 Task: In the  document instruction.docx Use the tool word Count 'and display word count while typing'. Find the word using Dictionary 'updated'. Below name insert the link: www.facebook.com
Action: Mouse moved to (218, 77)
Screenshot: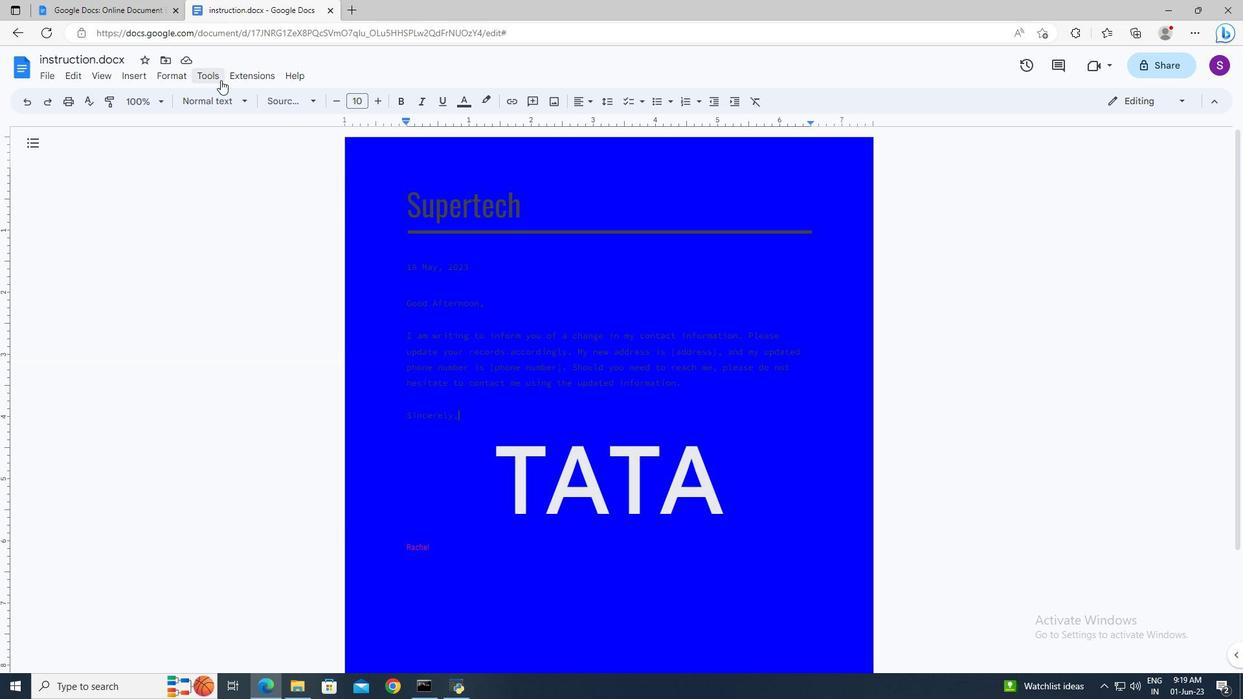 
Action: Mouse pressed left at (218, 77)
Screenshot: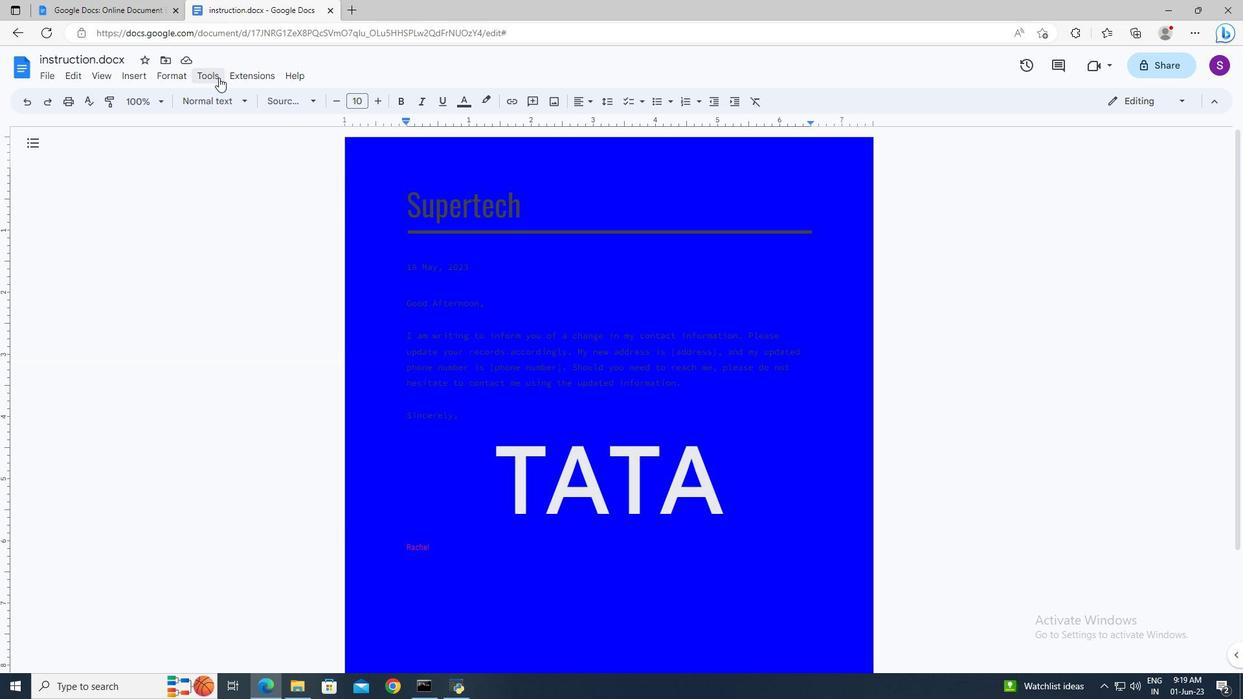 
Action: Mouse moved to (225, 114)
Screenshot: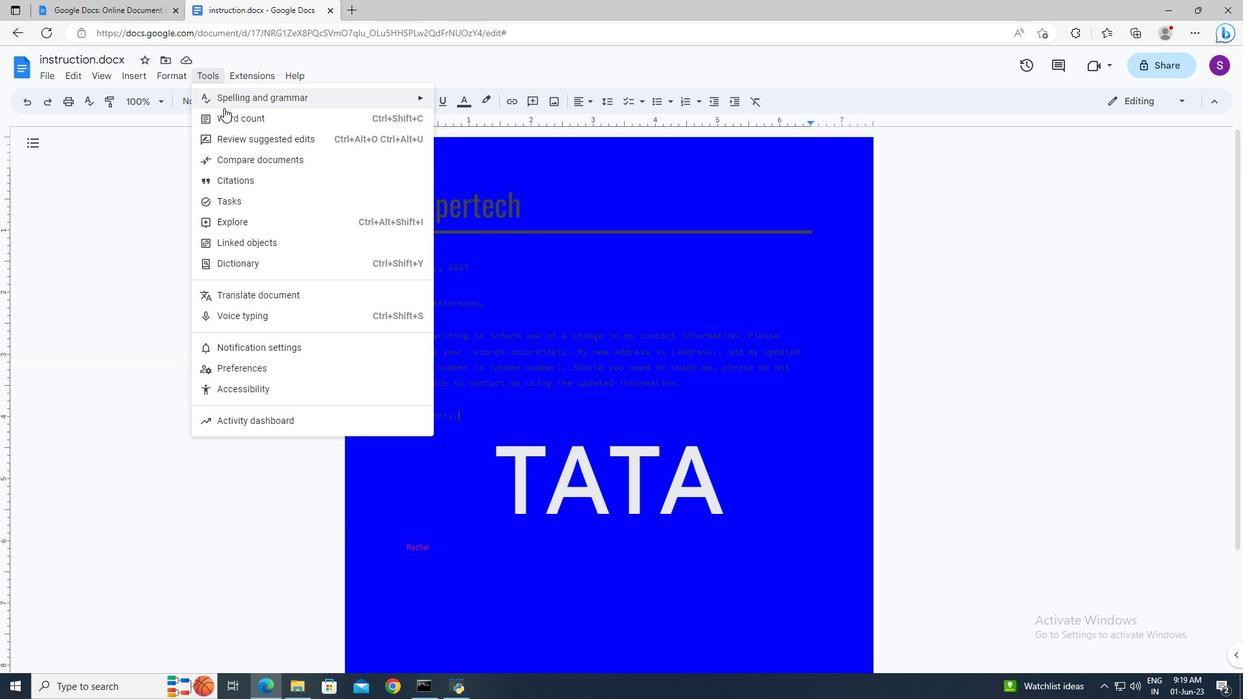 
Action: Mouse pressed left at (225, 114)
Screenshot: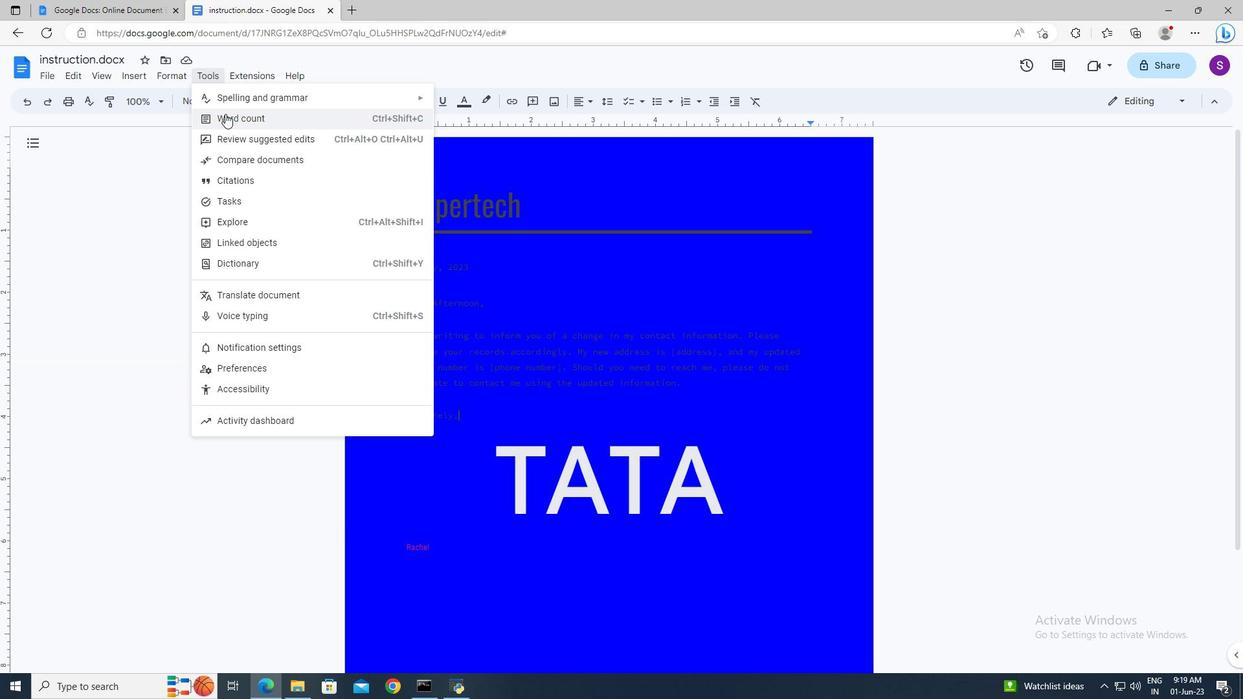 
Action: Mouse moved to (539, 419)
Screenshot: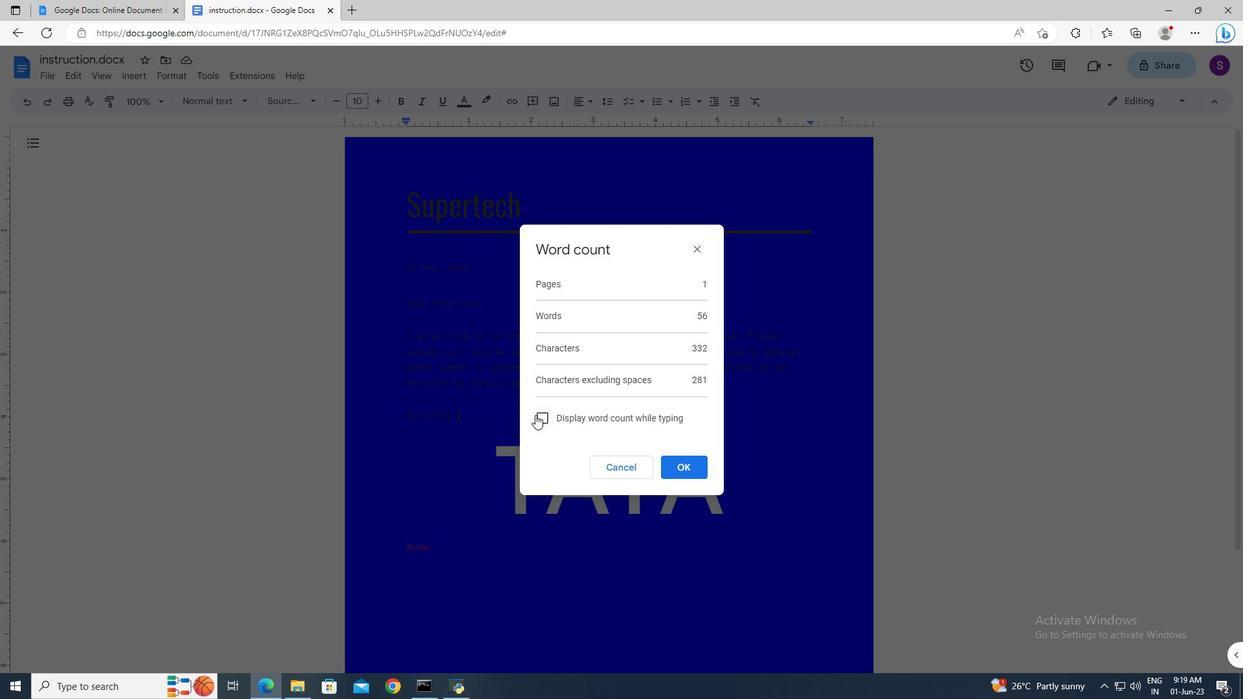
Action: Mouse pressed left at (539, 419)
Screenshot: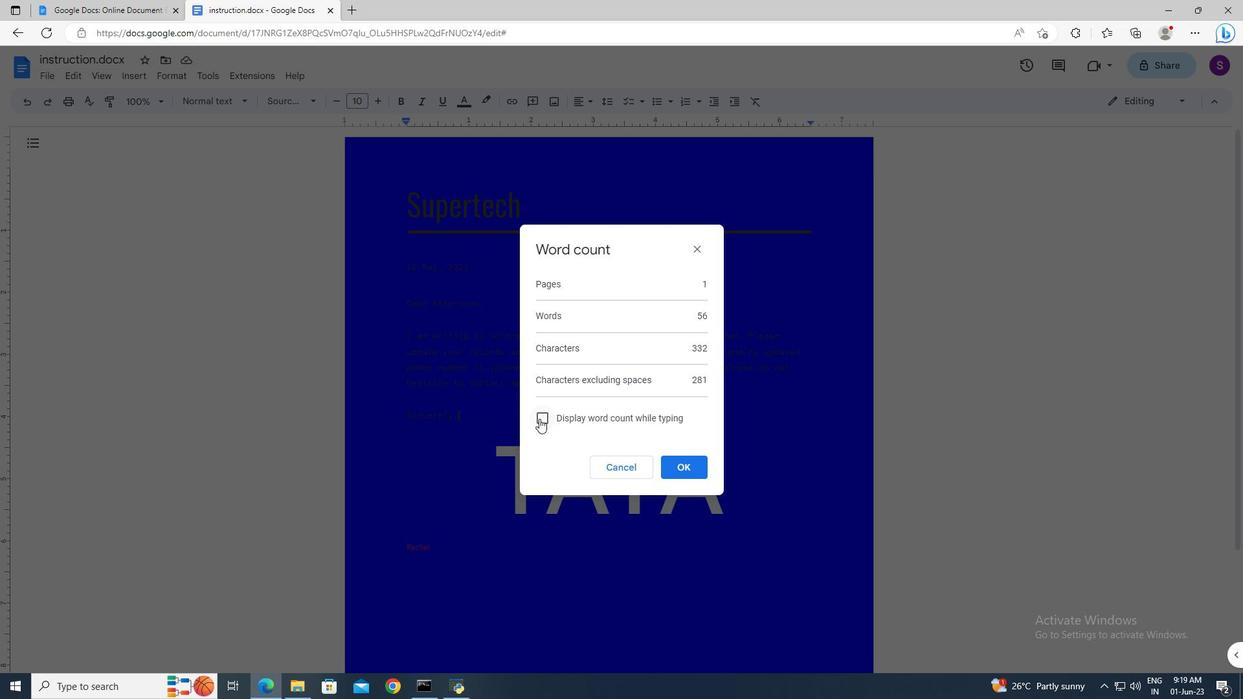 
Action: Mouse moved to (677, 467)
Screenshot: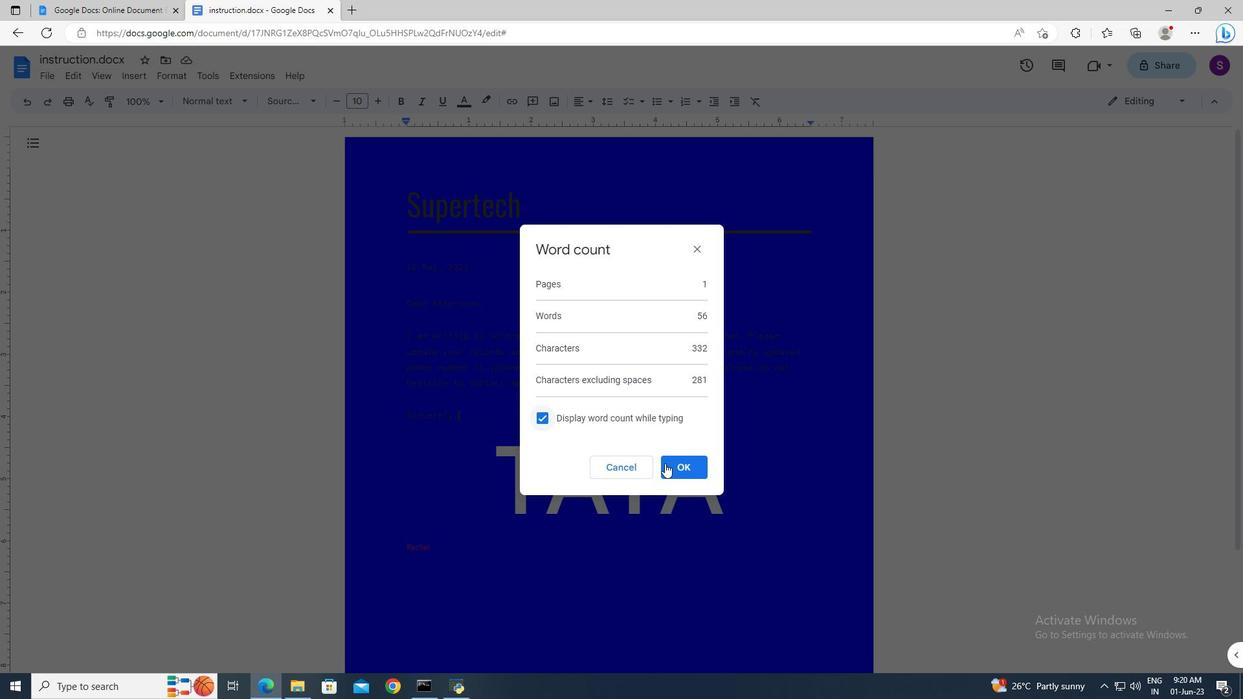 
Action: Mouse pressed left at (677, 467)
Screenshot: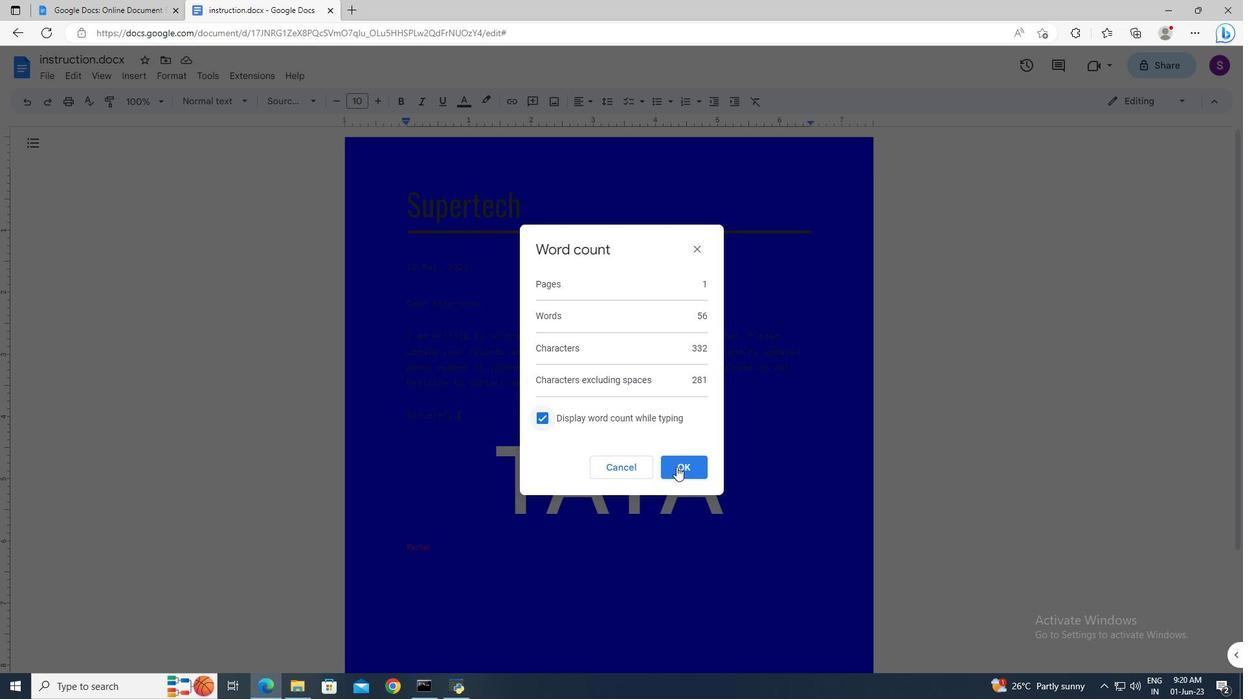 
Action: Mouse moved to (215, 75)
Screenshot: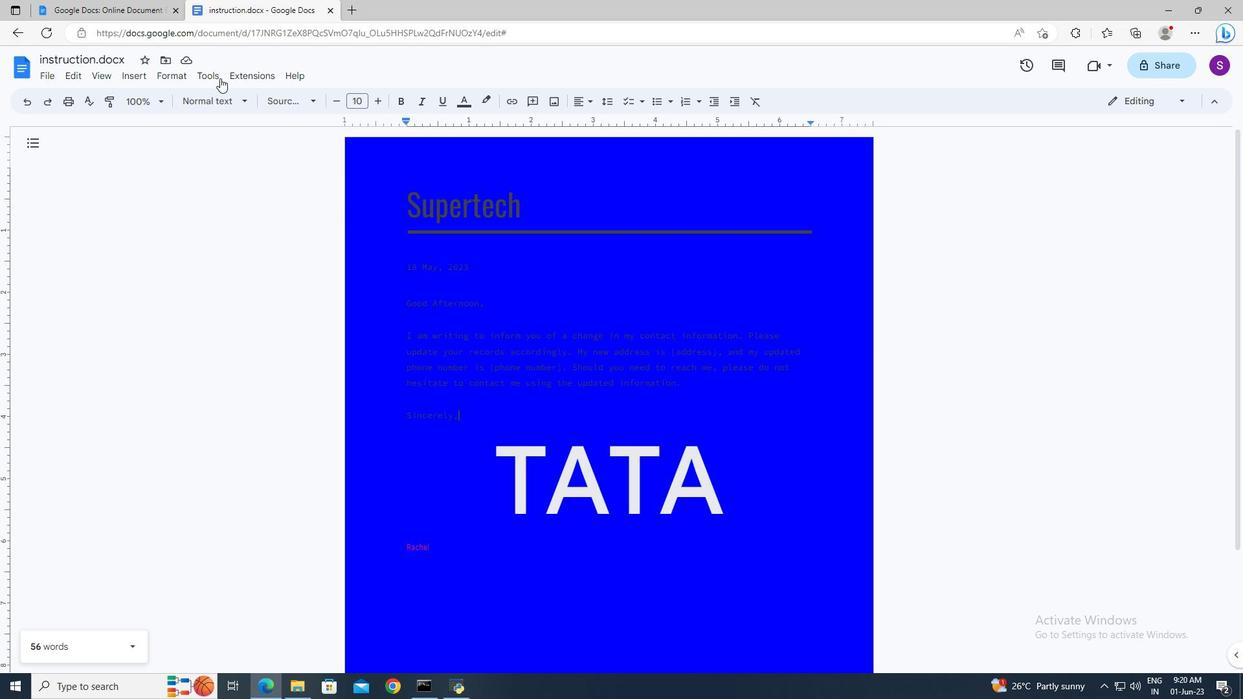 
Action: Mouse pressed left at (215, 75)
Screenshot: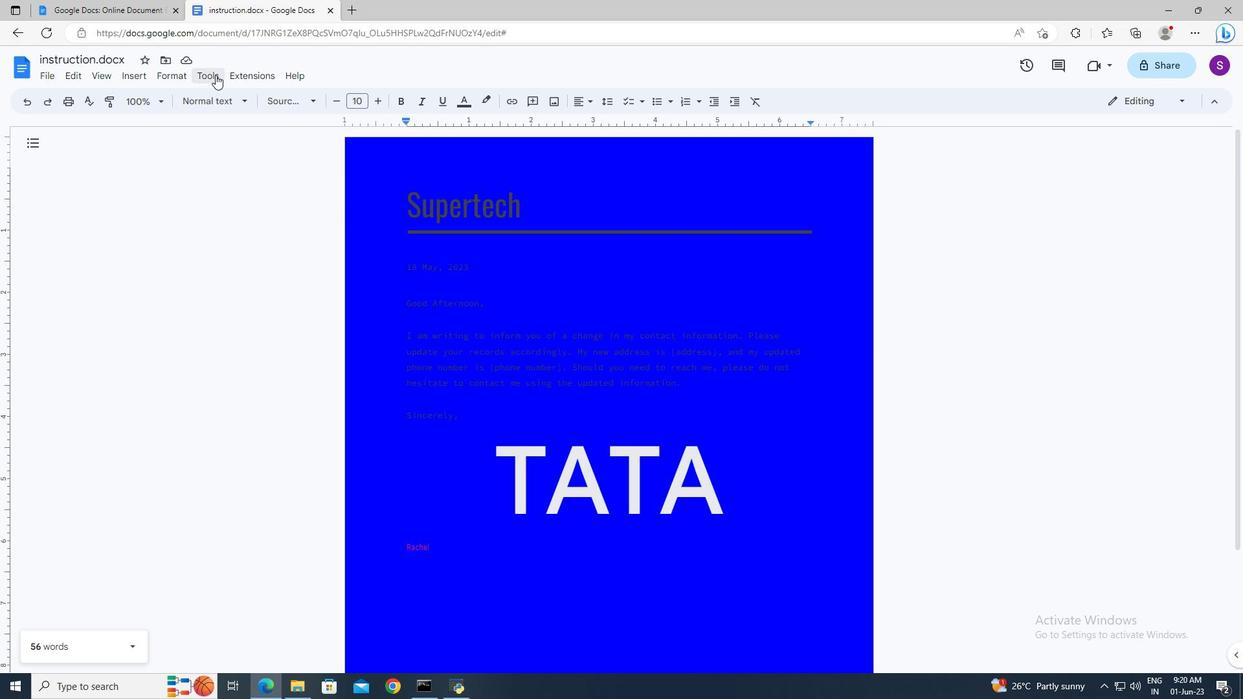 
Action: Mouse moved to (241, 262)
Screenshot: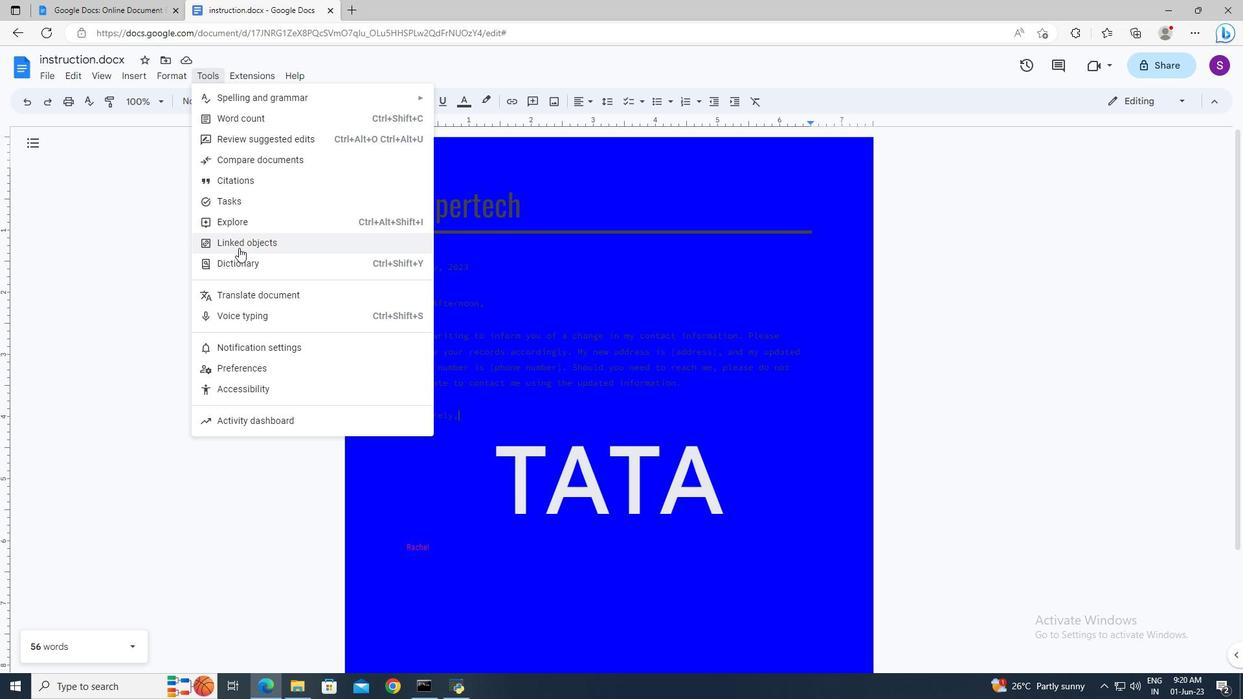 
Action: Mouse pressed left at (241, 262)
Screenshot: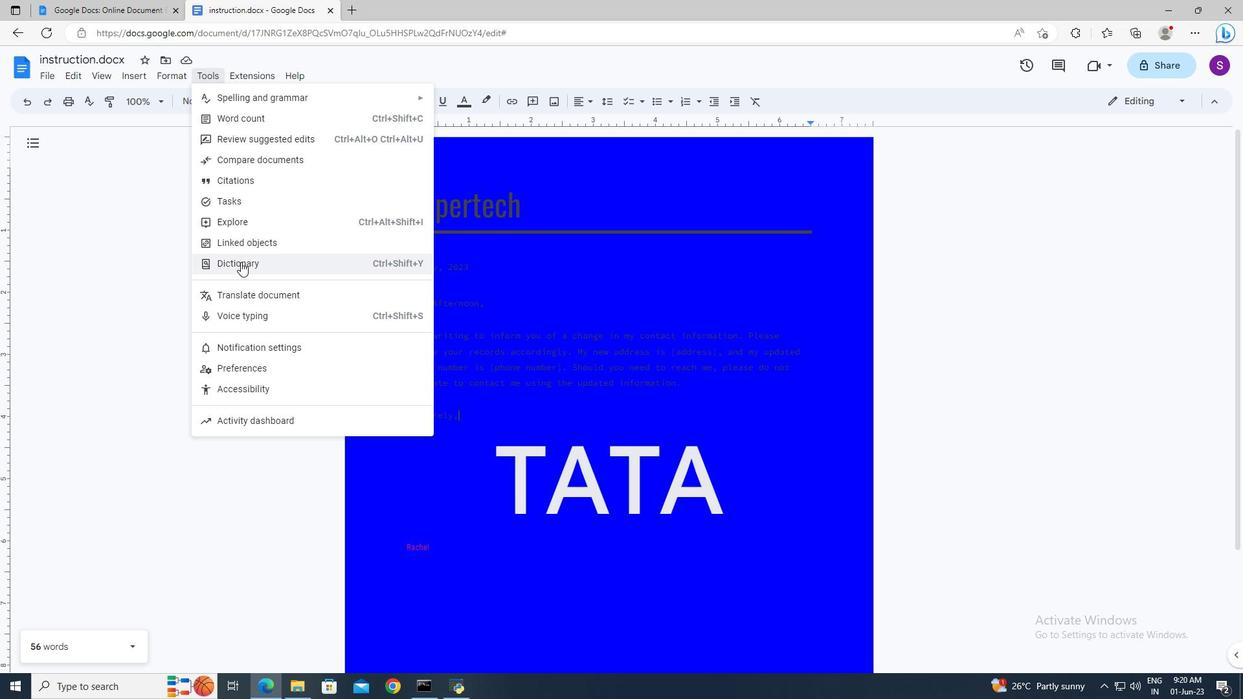 
Action: Mouse moved to (1108, 145)
Screenshot: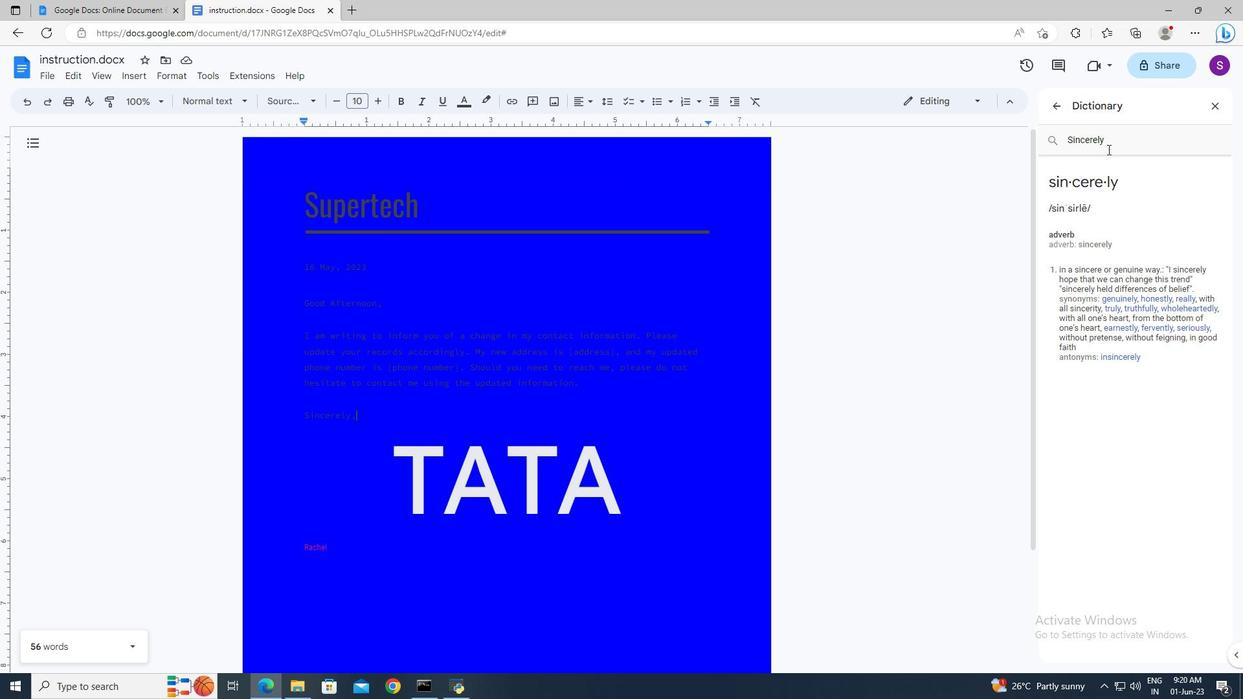 
Action: Mouse pressed left at (1108, 145)
Screenshot: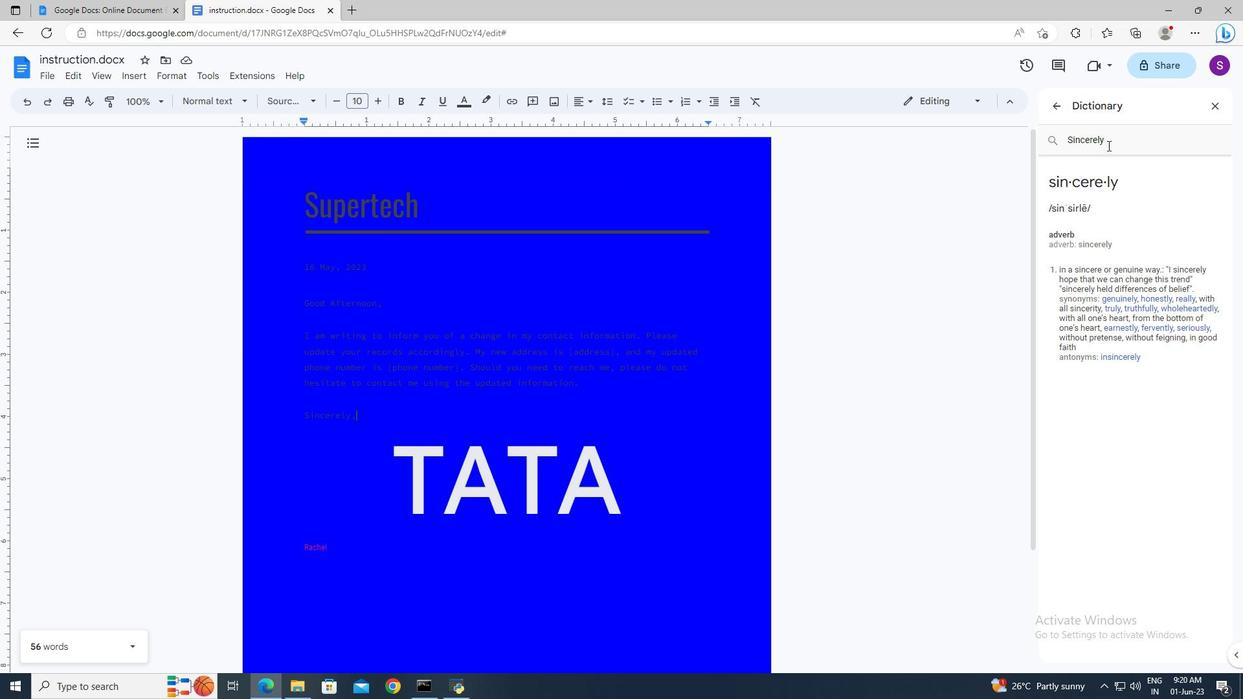 
Action: Mouse moved to (1107, 143)
Screenshot: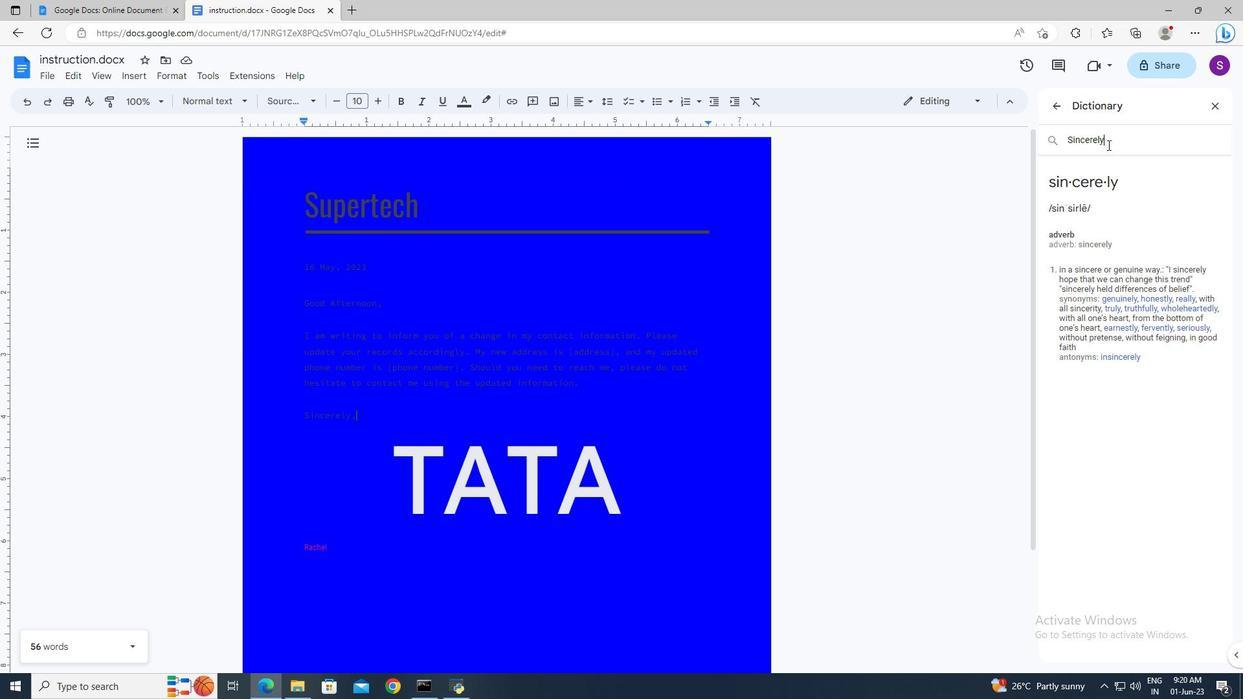 
Action: Key pressed ctrl+A<Key.delete>updated<Key.enter>
Screenshot: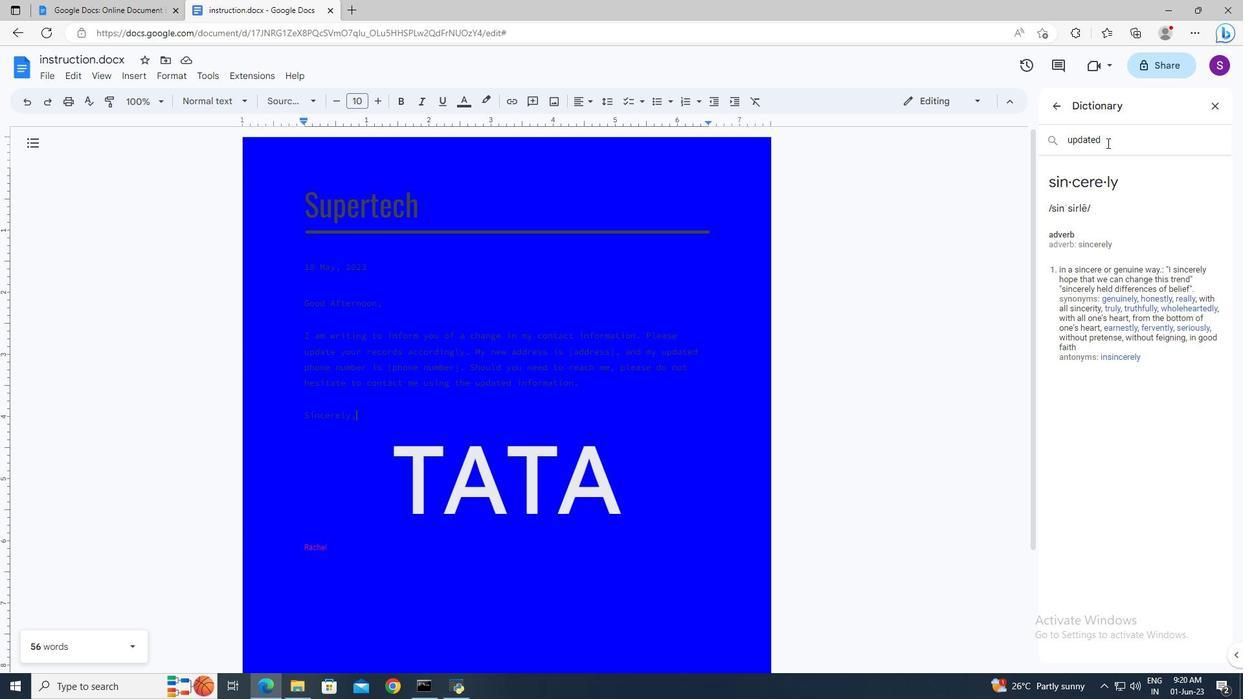 
Action: Mouse moved to (388, 543)
Screenshot: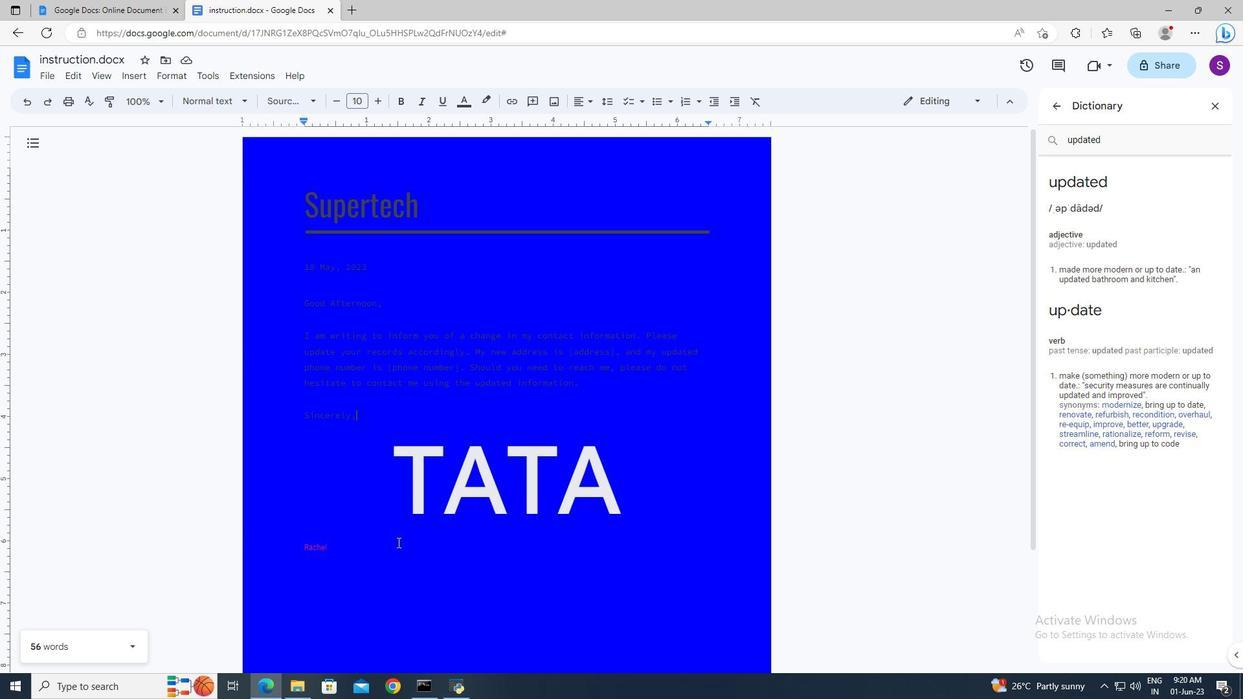 
Action: Mouse pressed left at (388, 543)
Screenshot: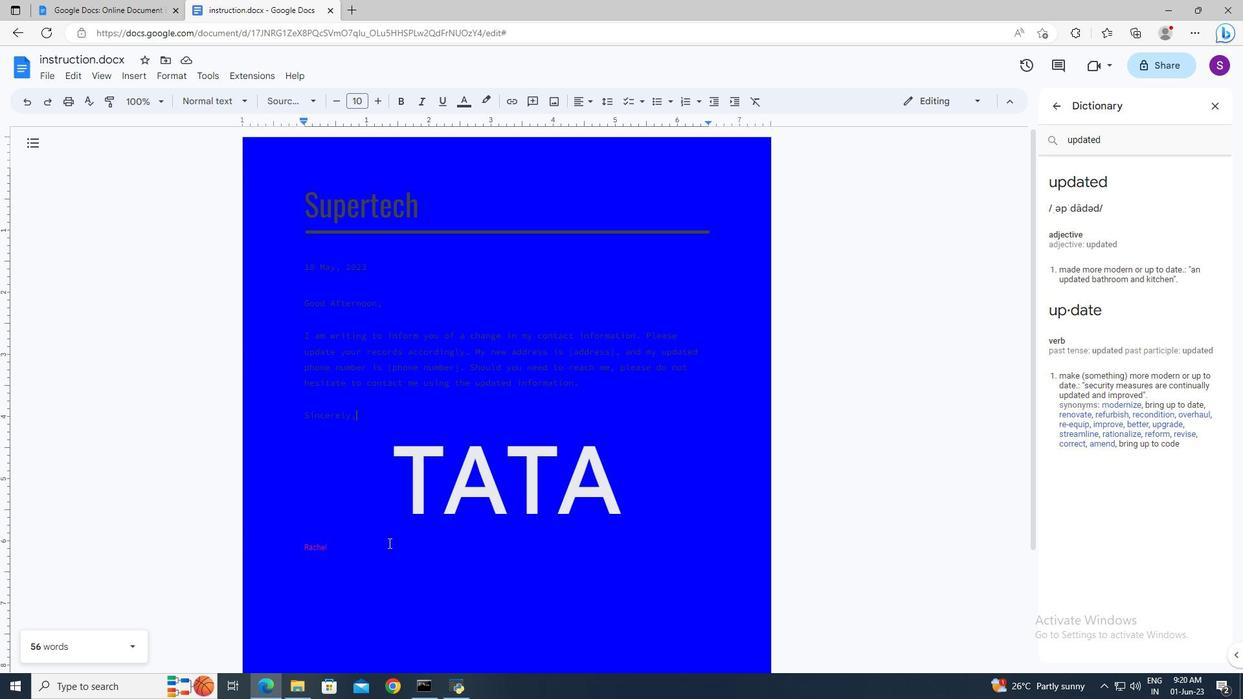 
Action: Key pressed <Key.enter>www.facebook.com
Screenshot: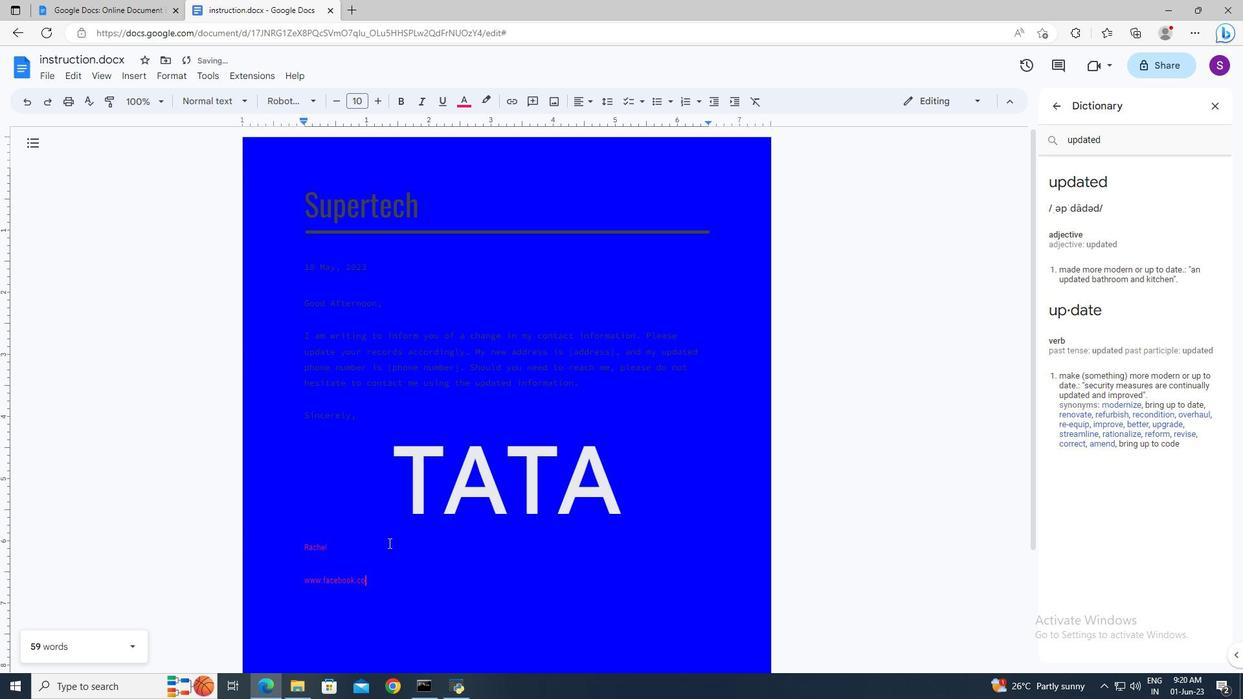 
